 Task: Create in the project UpwardTech and in the Backlog issue 'Develop a new tool for automated testing of chatbots' a child issue 'Code optimization for low-latency network communication', and assign it to team member softage.1@softage.net.
Action: Mouse moved to (711, 316)
Screenshot: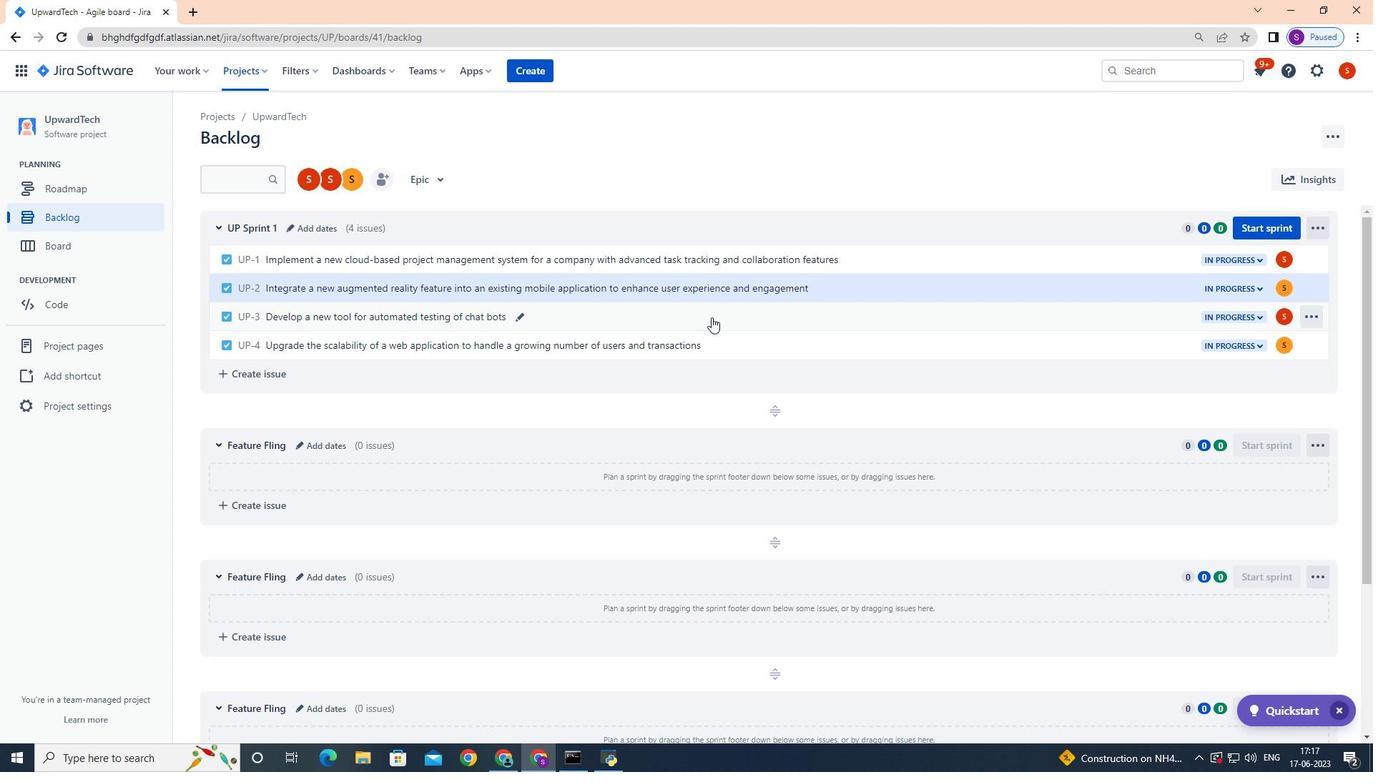 
Action: Mouse pressed left at (711, 316)
Screenshot: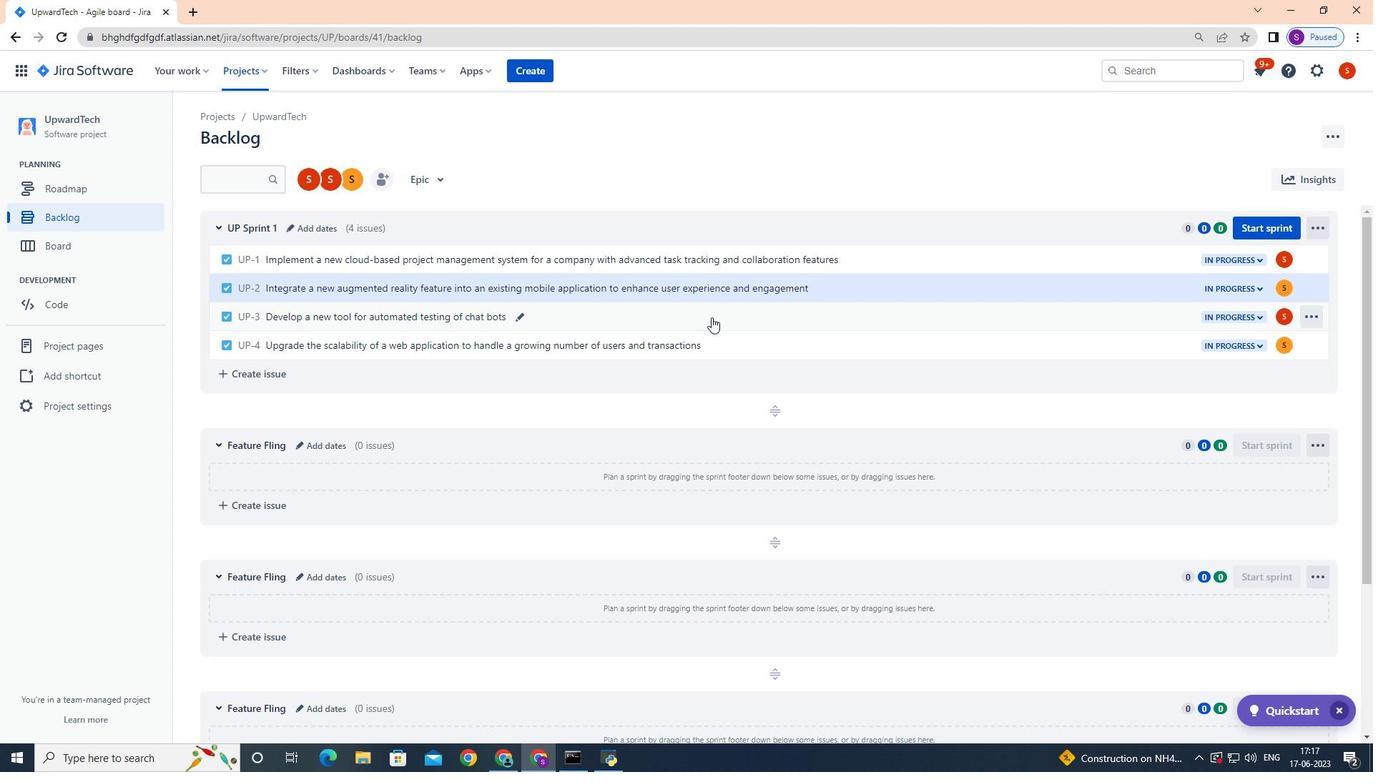 
Action: Mouse moved to (1115, 308)
Screenshot: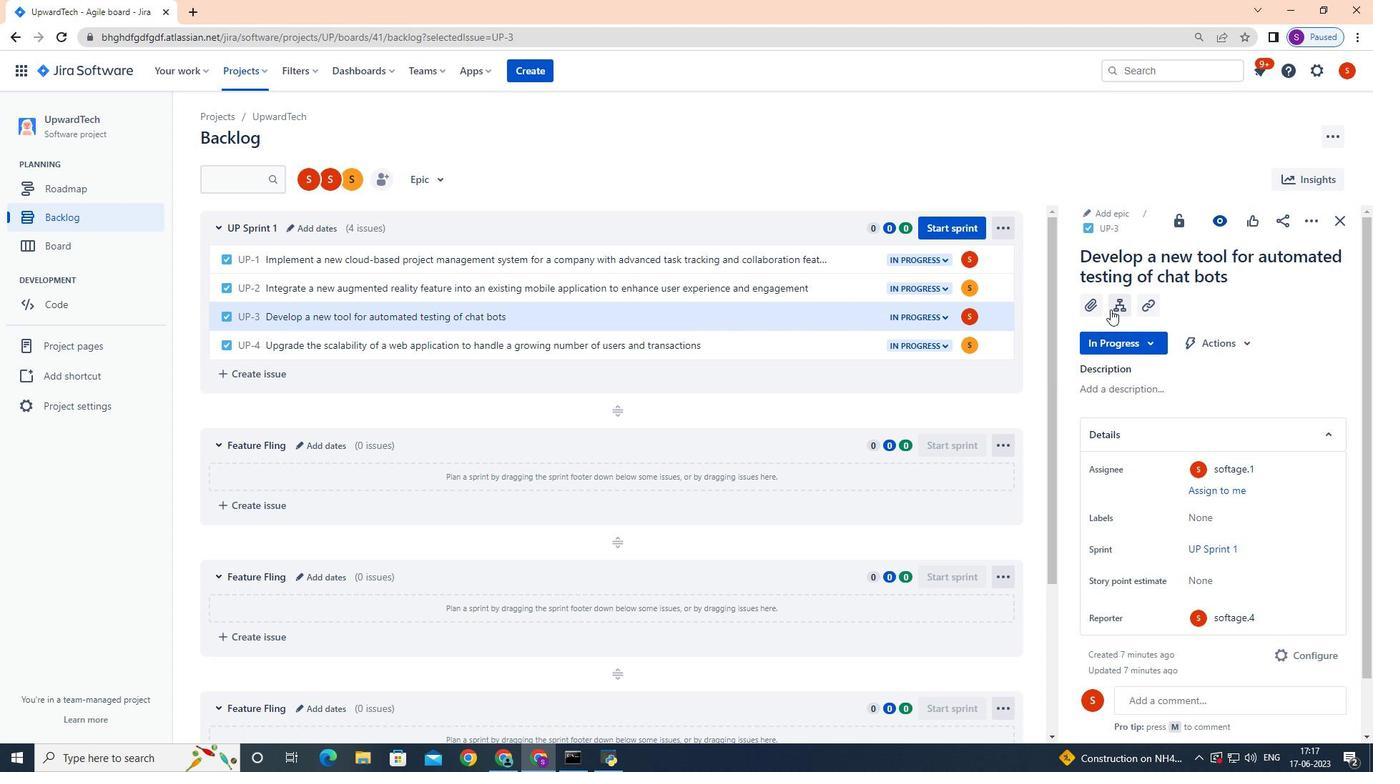
Action: Mouse pressed left at (1115, 308)
Screenshot: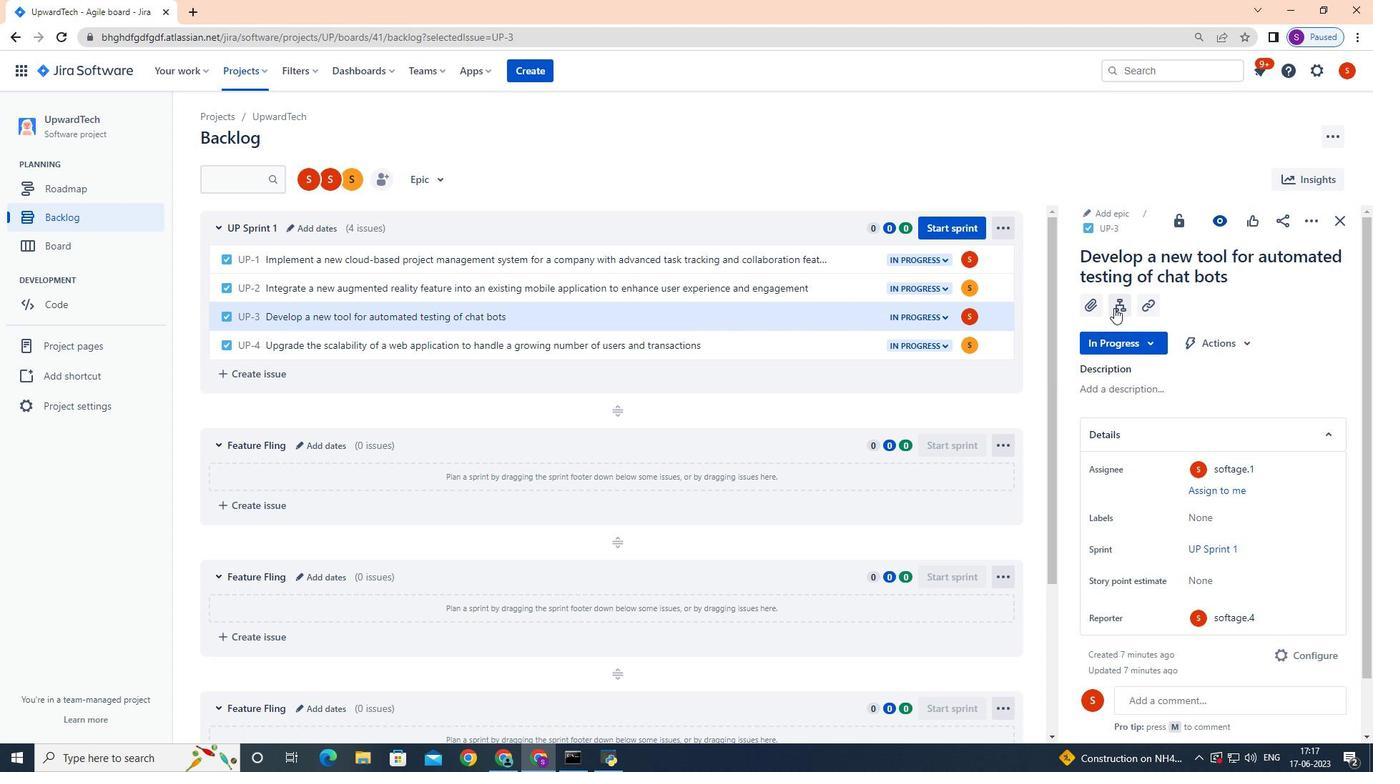 
Action: Key pressed <Key.shift>Code<Key.space>optimization<Key.space>for<Key.space>low-latency<Key.space>network<Key.space>communication<Key.enter>
Screenshot: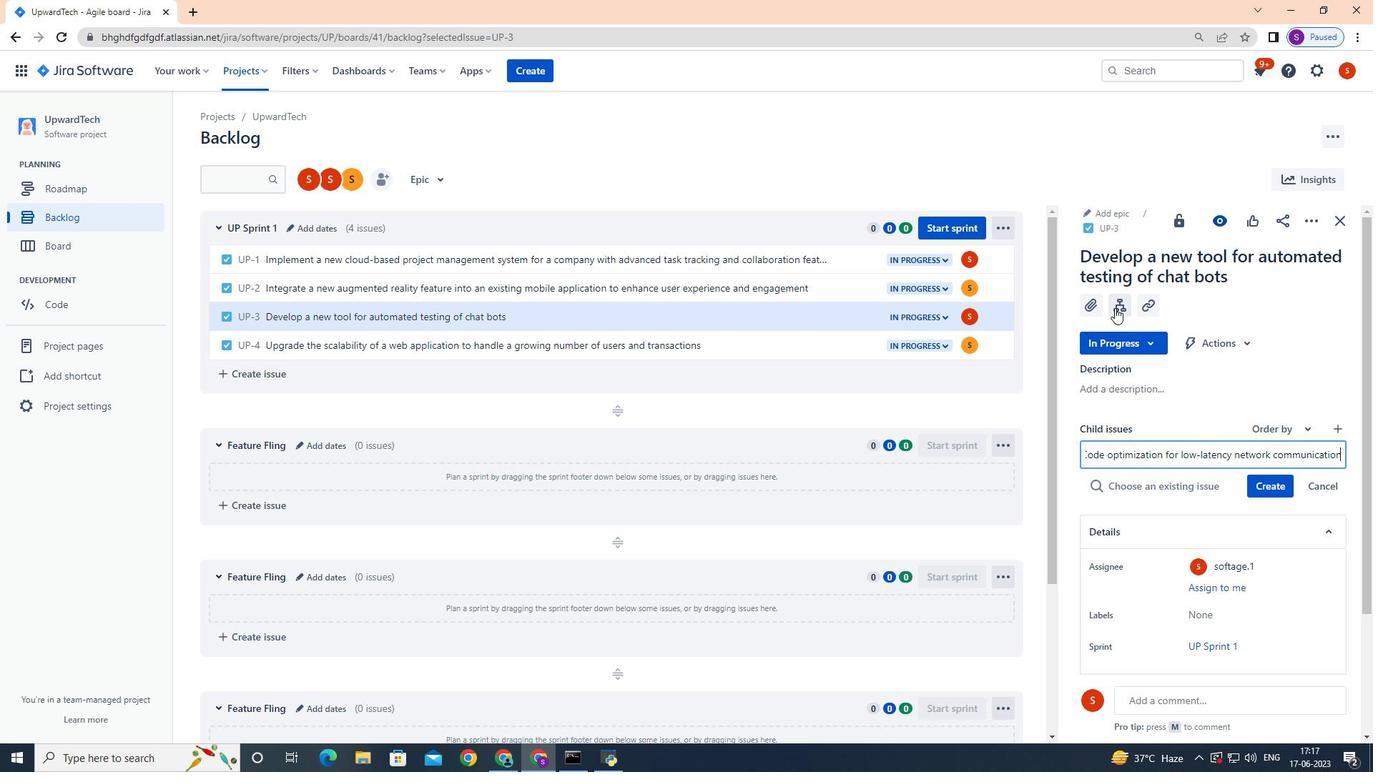 
Action: Mouse moved to (1284, 462)
Screenshot: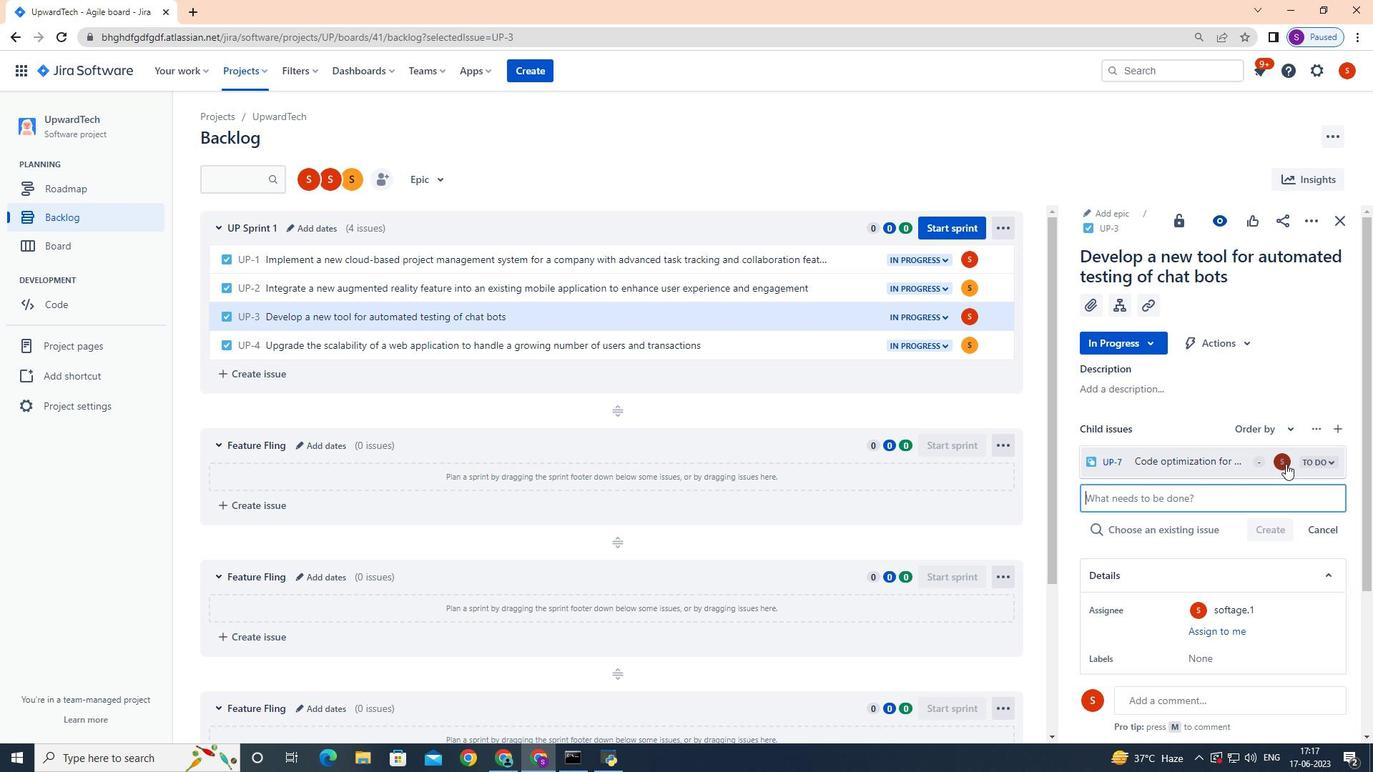 
Action: Mouse pressed left at (1284, 462)
Screenshot: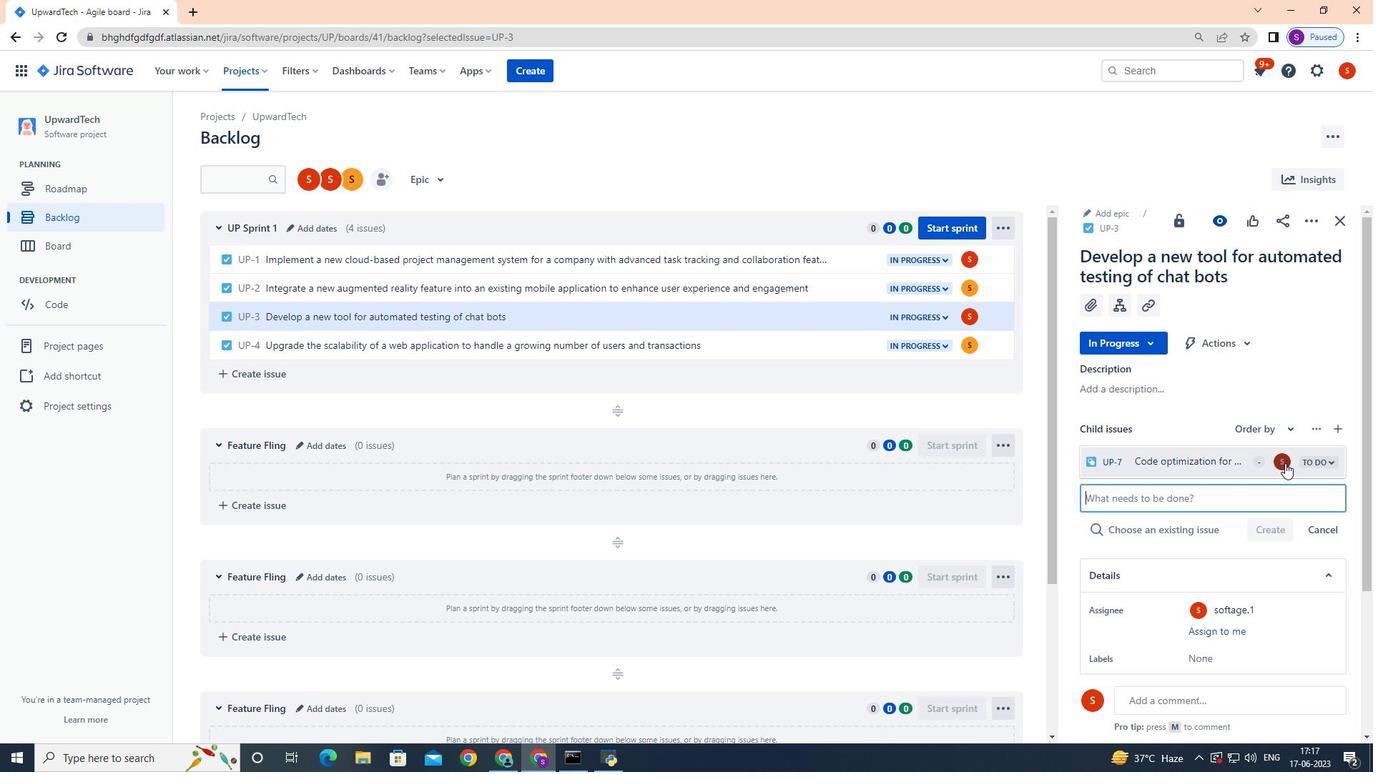 
Action: Key pressed softage.1
Screenshot: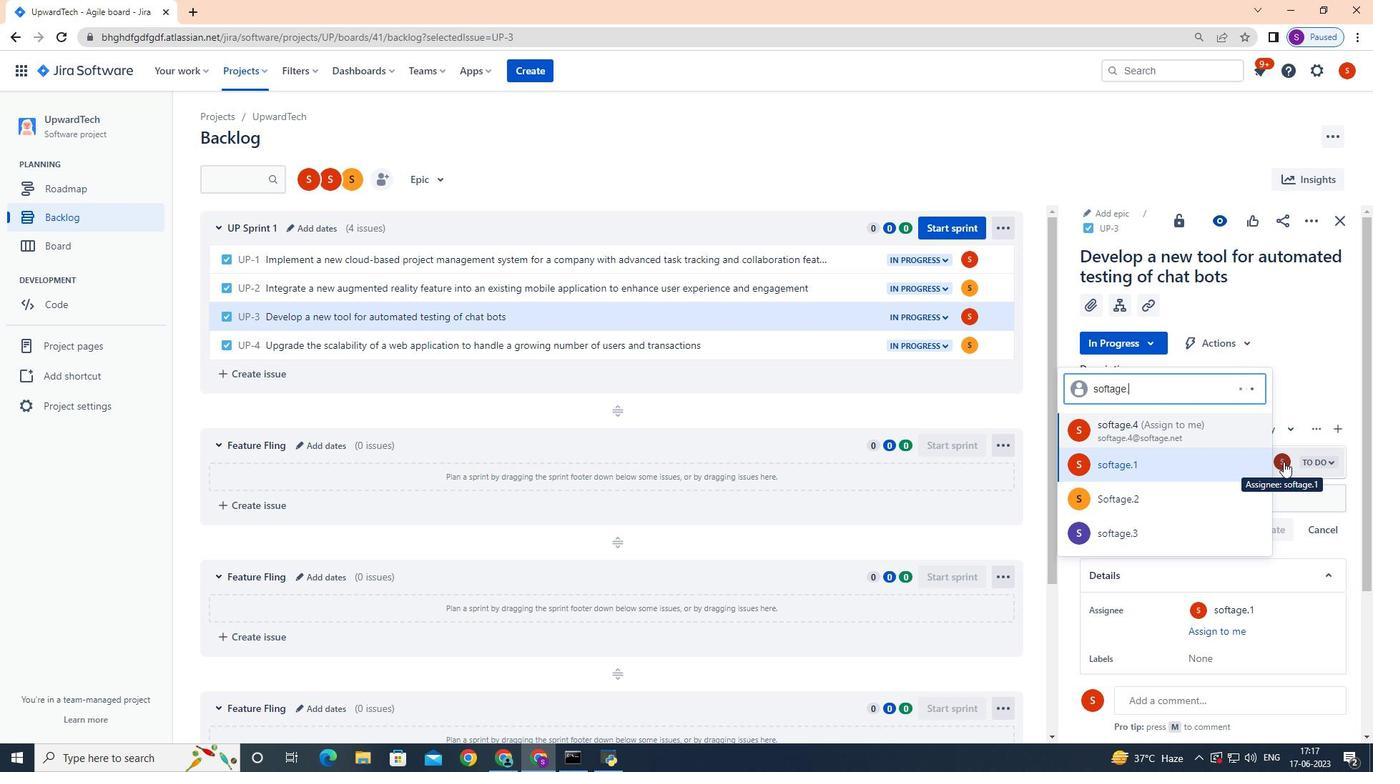 
Action: Mouse moved to (1220, 467)
Screenshot: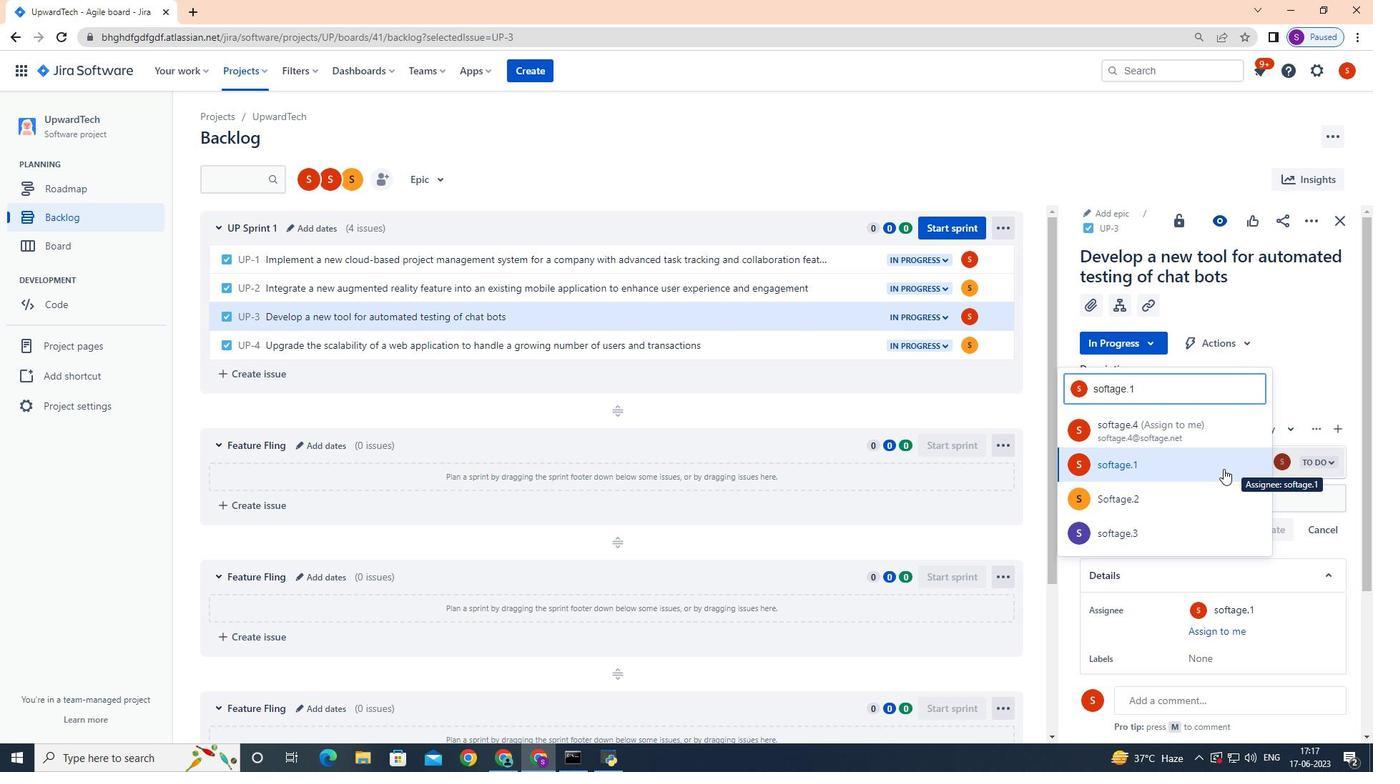 
Action: Mouse pressed left at (1220, 467)
Screenshot: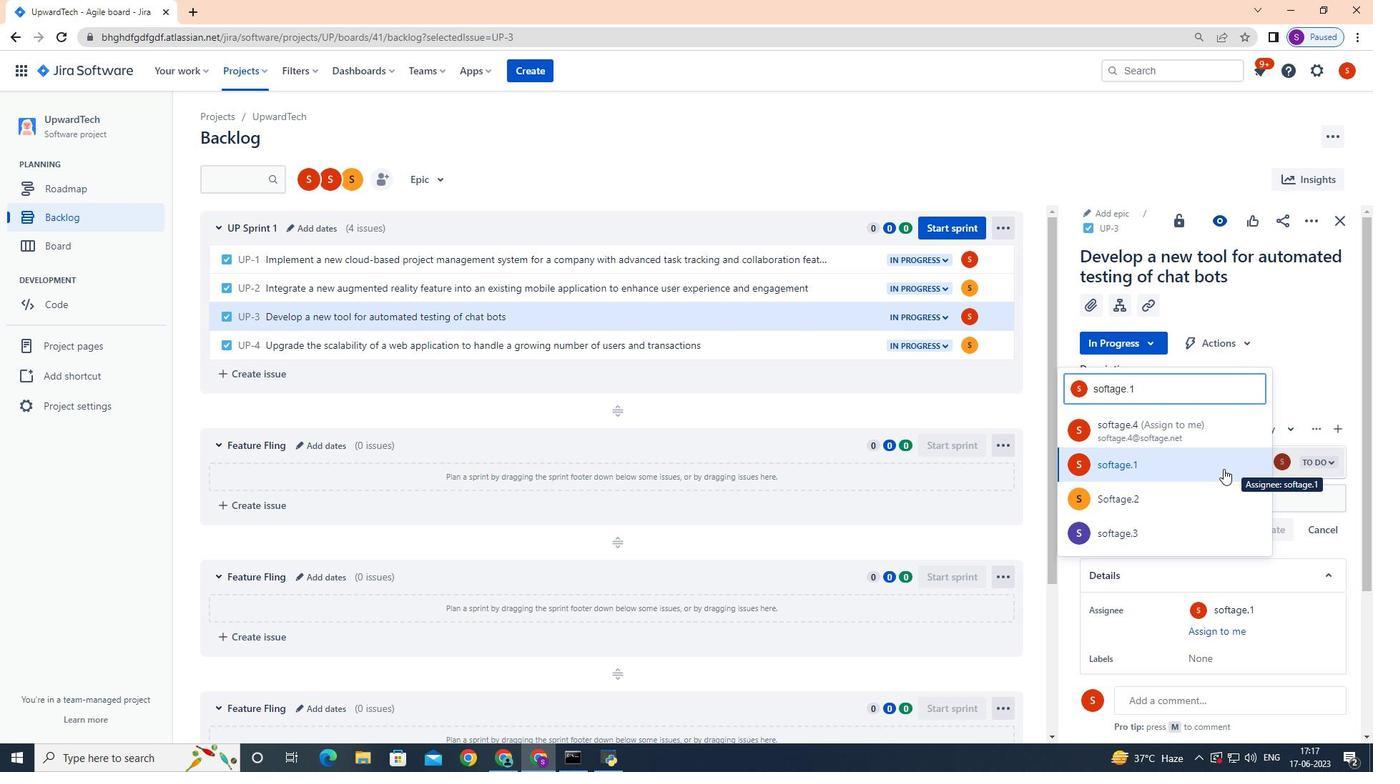 
